 Task: Forward email   from  to Email0013 with a message Message0015
Action: Mouse moved to (573, 61)
Screenshot: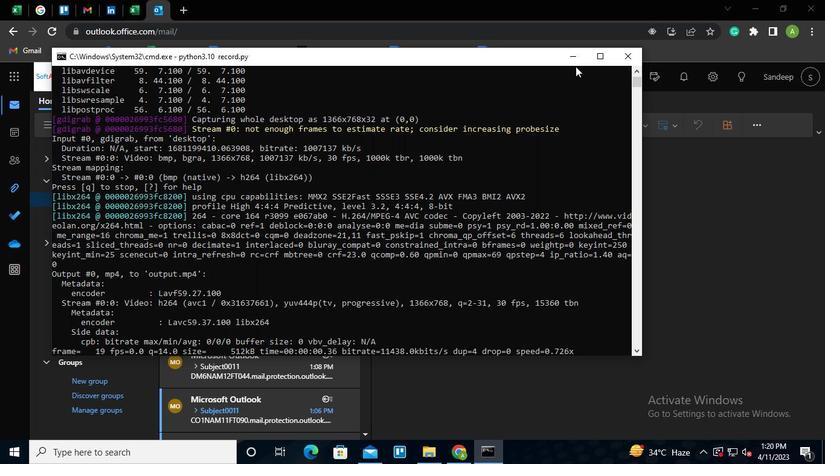 
Action: Mouse pressed left at (573, 61)
Screenshot: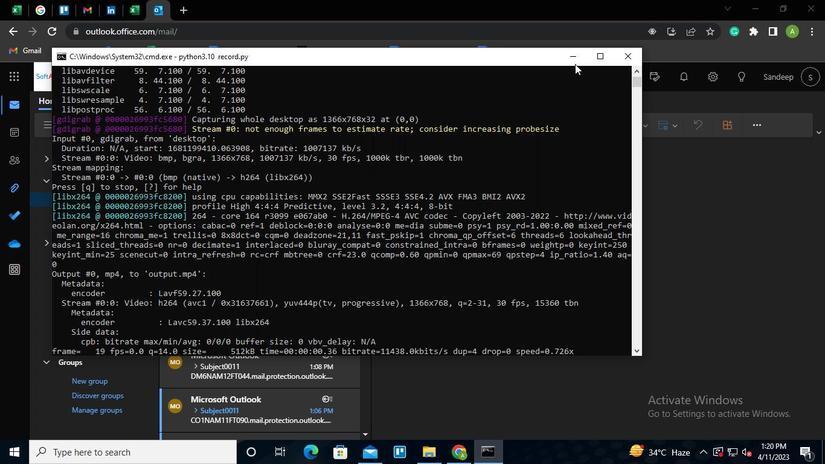 
Action: Mouse moved to (230, 373)
Screenshot: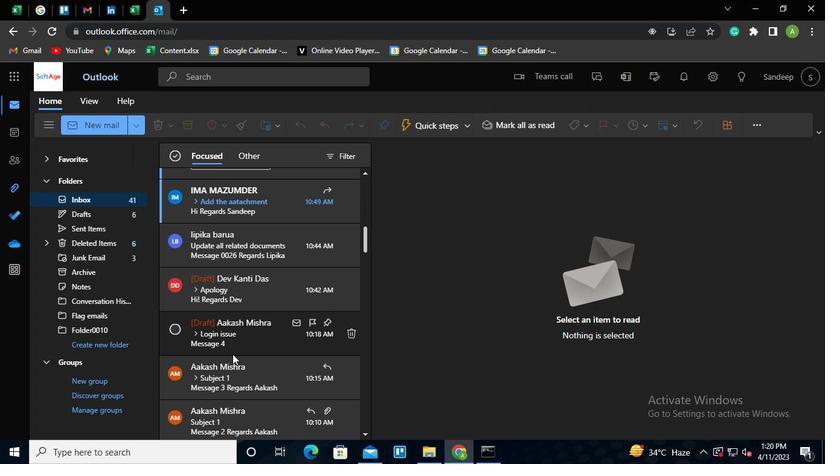 
Action: Mouse pressed left at (230, 373)
Screenshot: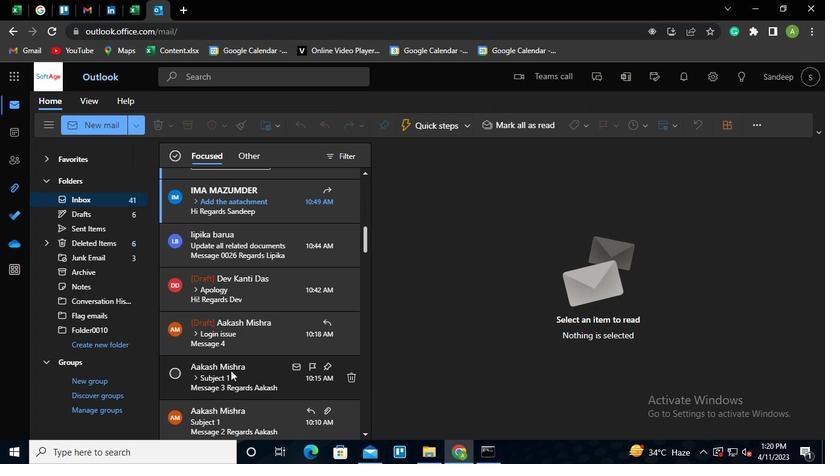 
Action: Mouse moved to (797, 186)
Screenshot: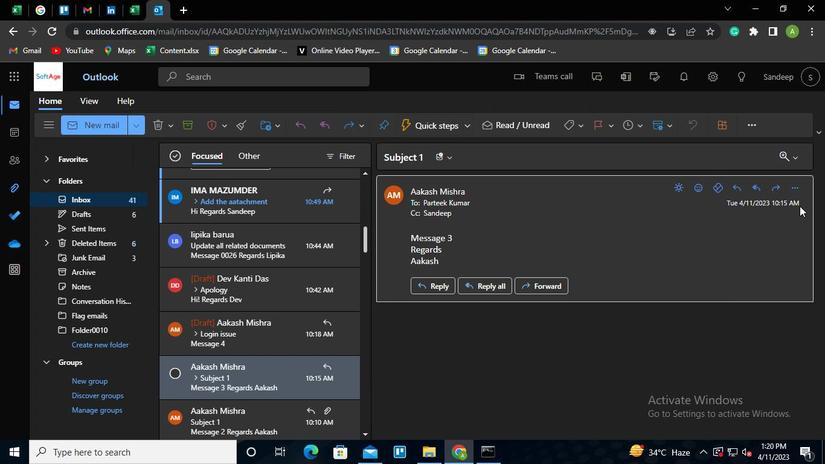 
Action: Mouse pressed left at (797, 186)
Screenshot: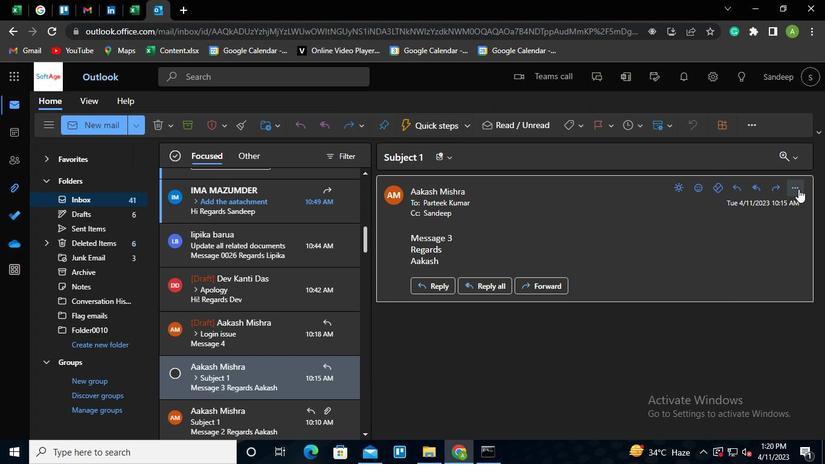 
Action: Mouse moved to (724, 112)
Screenshot: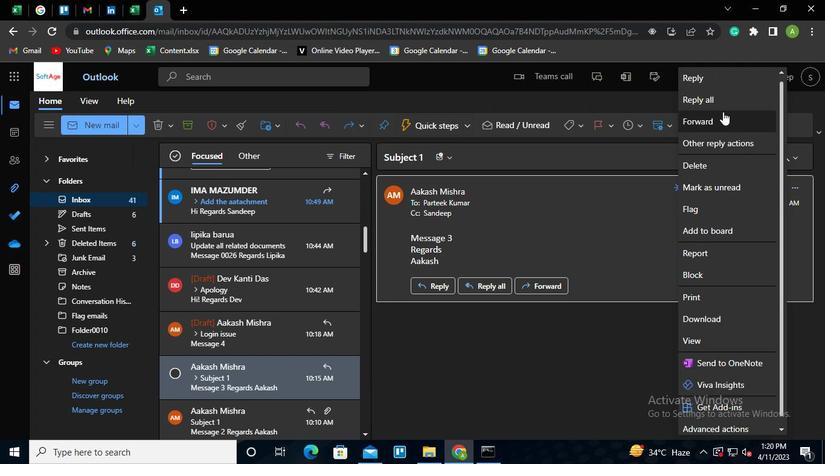 
Action: Mouse pressed left at (724, 112)
Screenshot: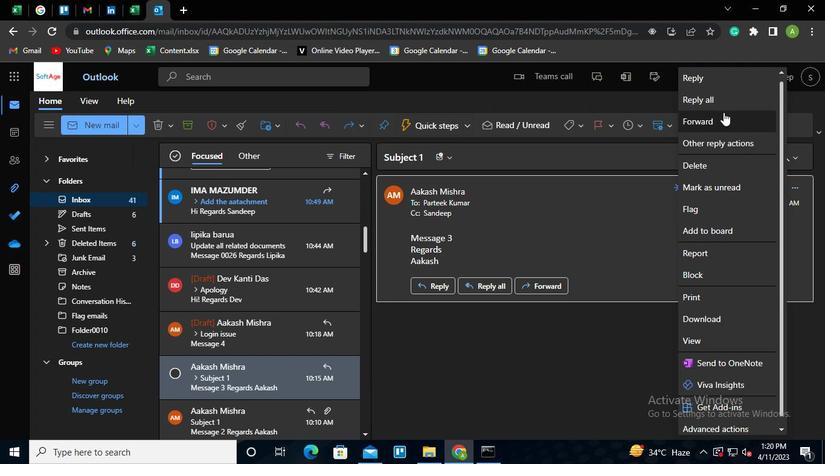 
Action: Mouse moved to (469, 184)
Screenshot: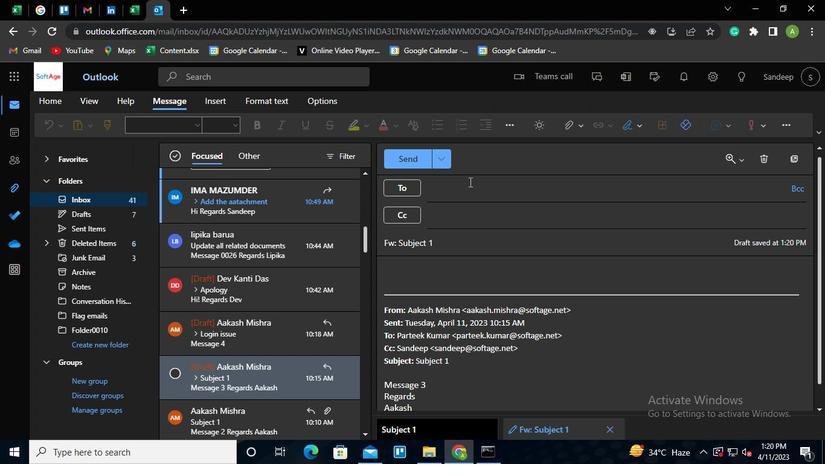 
Action: Mouse pressed left at (469, 184)
Screenshot: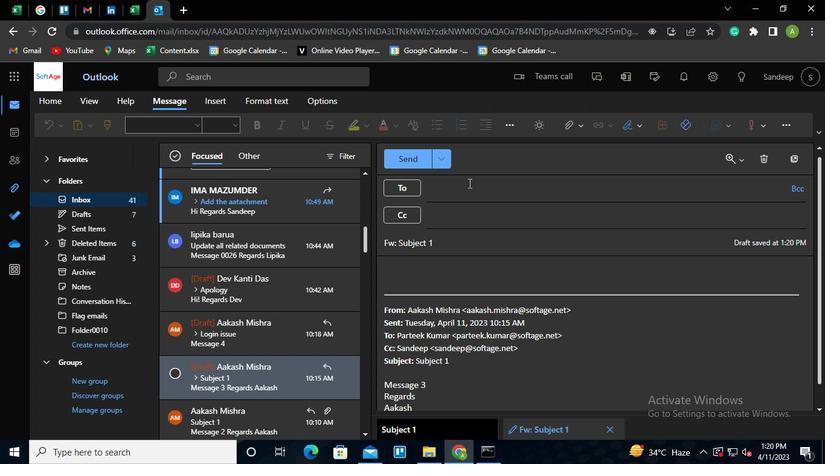 
Action: Keyboard Key.shift
Screenshot: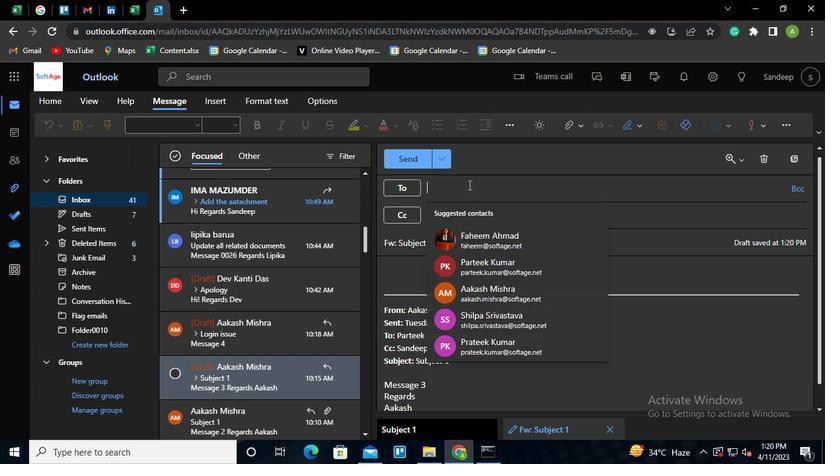 
Action: Keyboard E
Screenshot: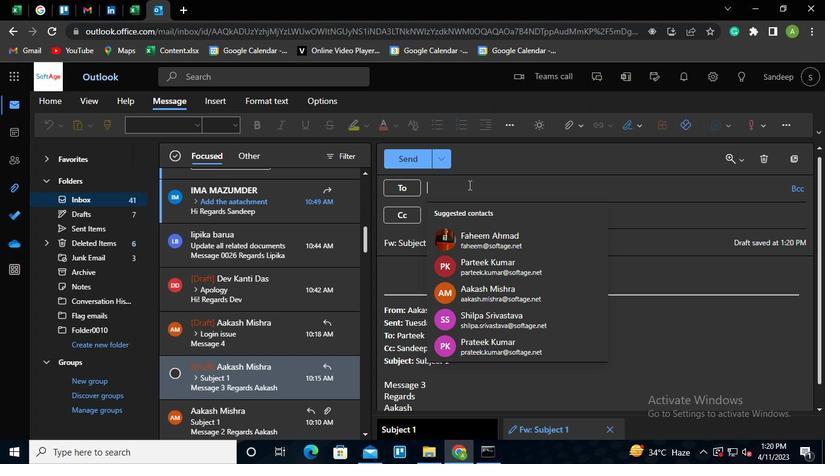 
Action: Keyboard m
Screenshot: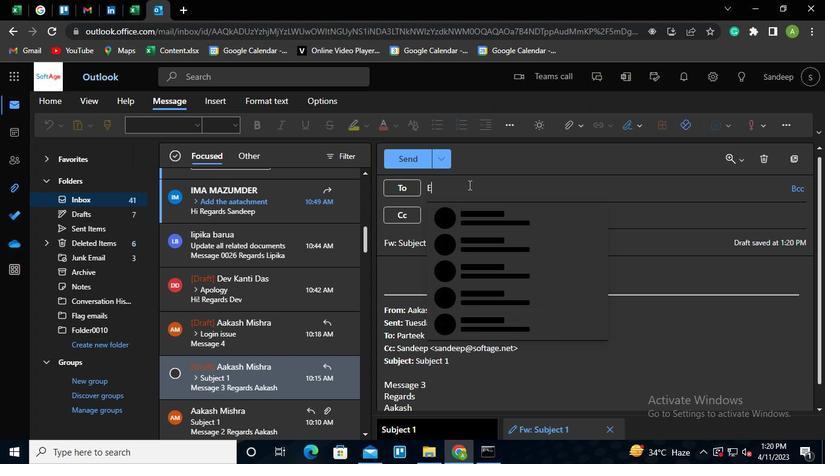 
Action: Keyboard a
Screenshot: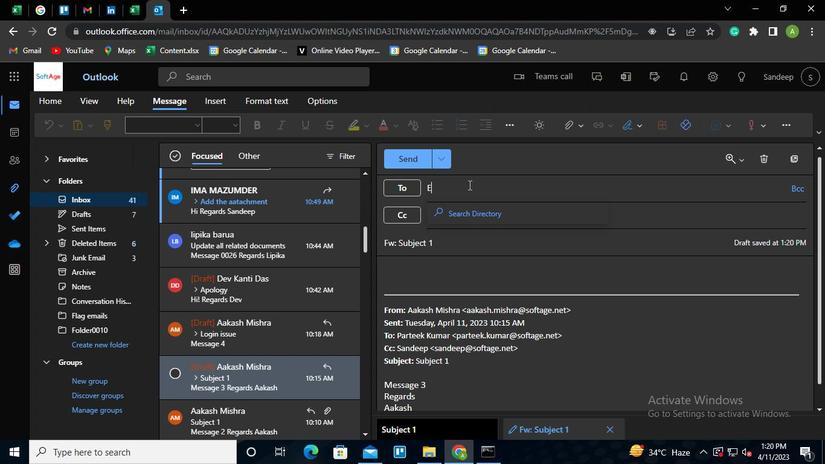 
Action: Keyboard i
Screenshot: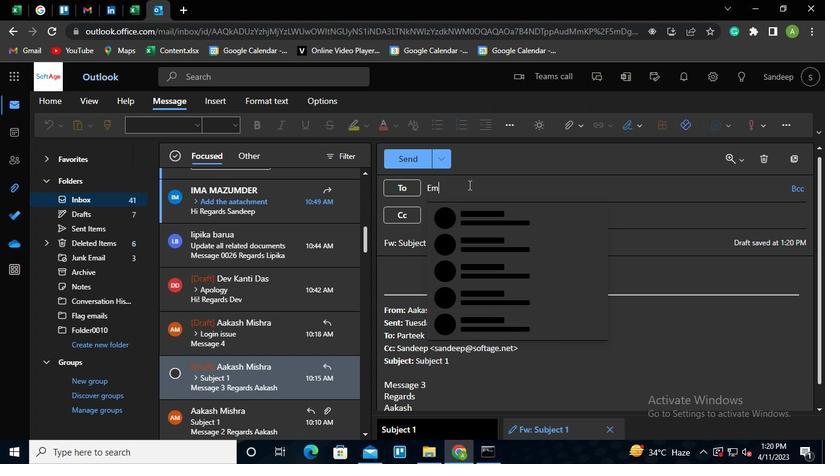 
Action: Keyboard l
Screenshot: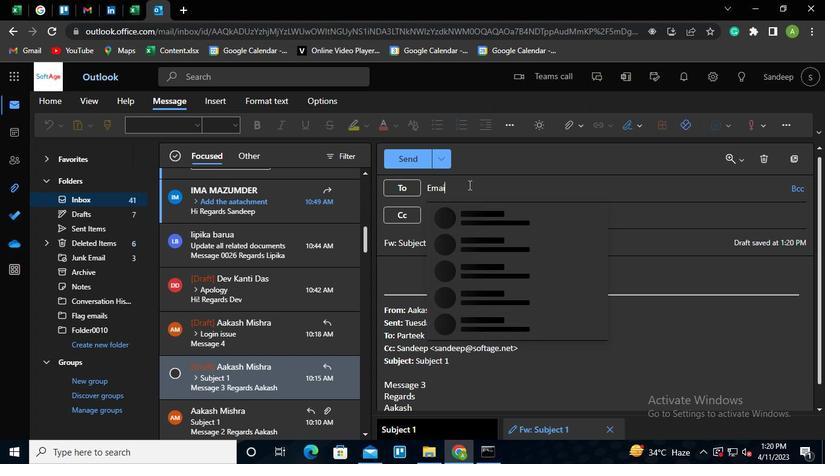
Action: Keyboard <96>
Screenshot: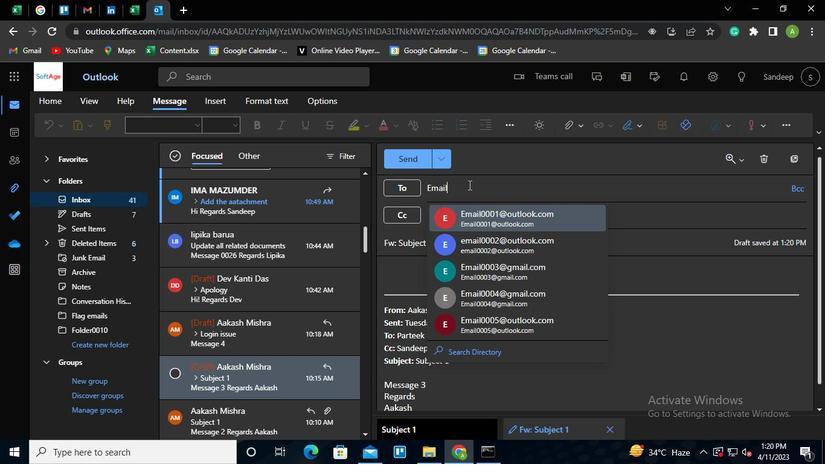 
Action: Keyboard <96>
Screenshot: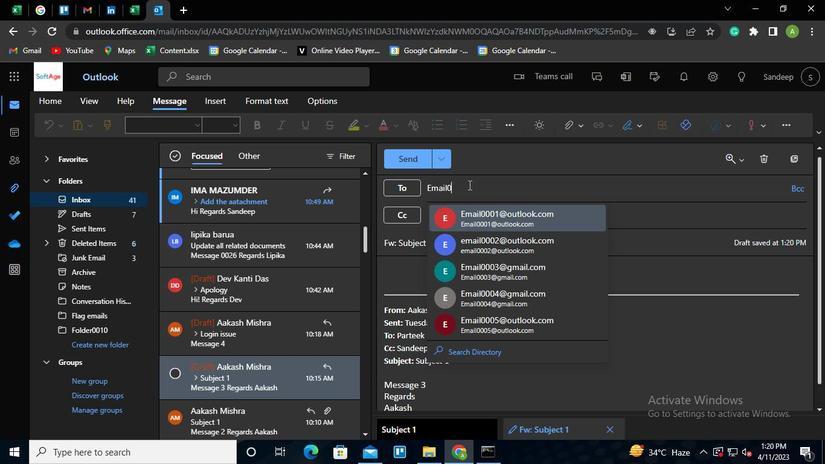 
Action: Keyboard <97>
Screenshot: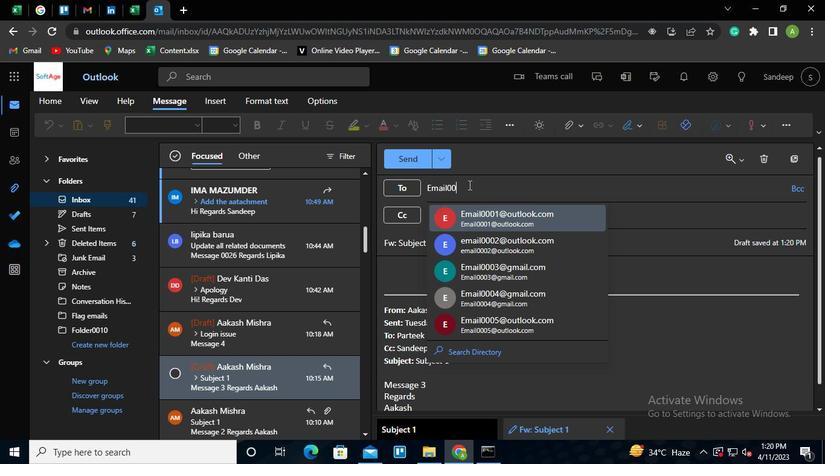 
Action: Keyboard <99>
Screenshot: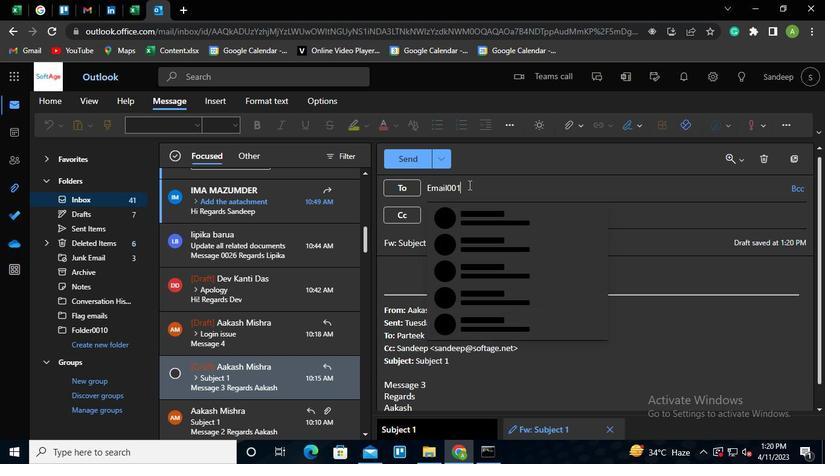 
Action: Keyboard Key.shift
Screenshot: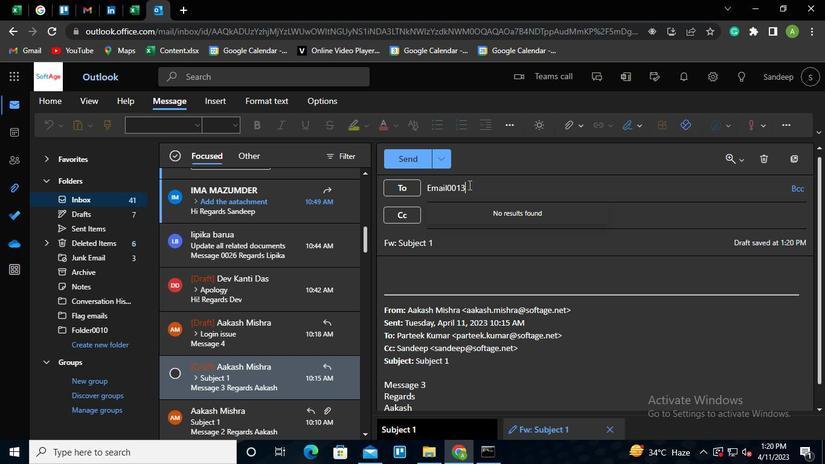 
Action: Keyboard Key.shift
Screenshot: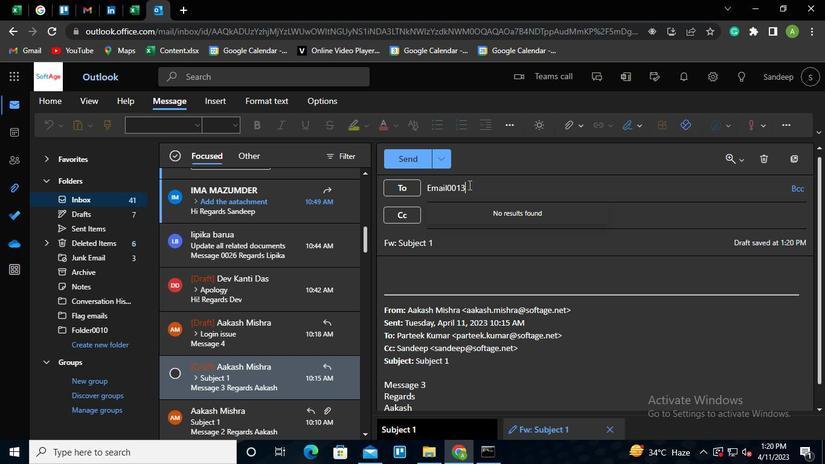 
Action: Keyboard Key.shift
Screenshot: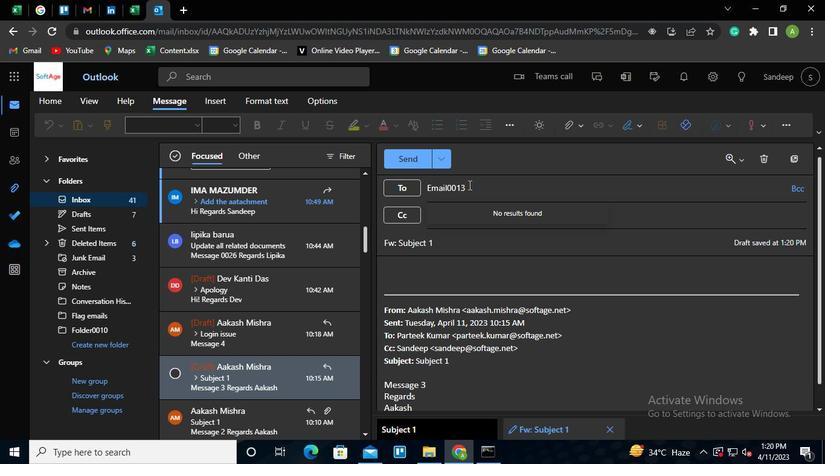 
Action: Keyboard Key.shift
Screenshot: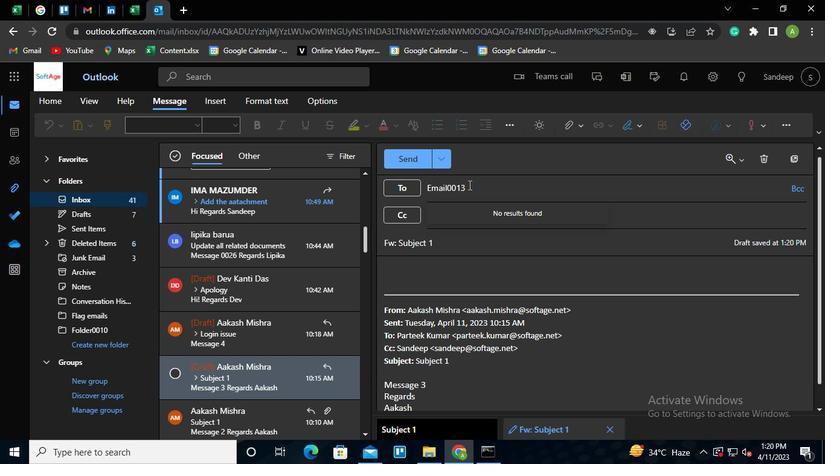 
Action: Keyboard Key.shift
Screenshot: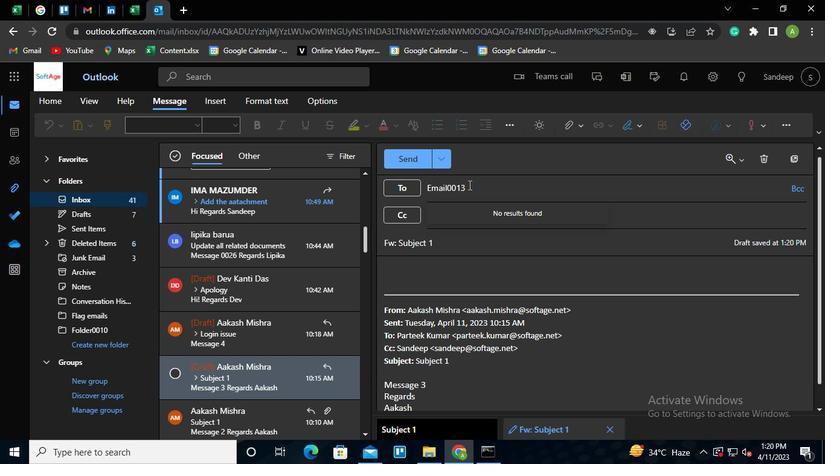 
Action: Keyboard Key.shift
Screenshot: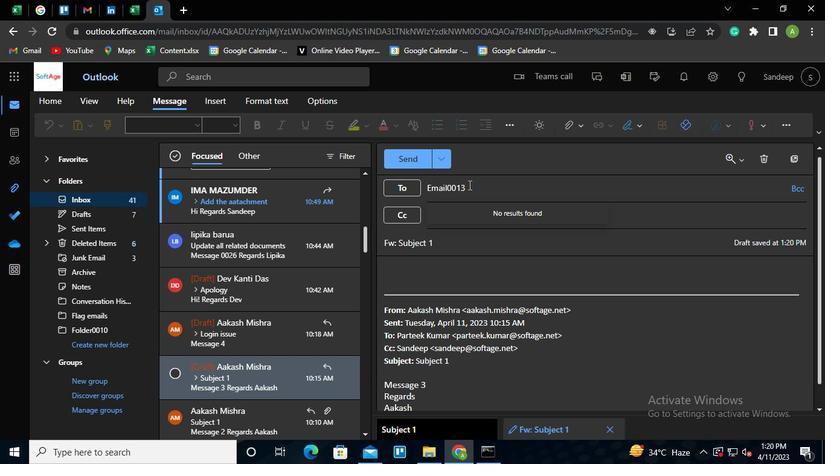 
Action: Keyboard Key.shift
Screenshot: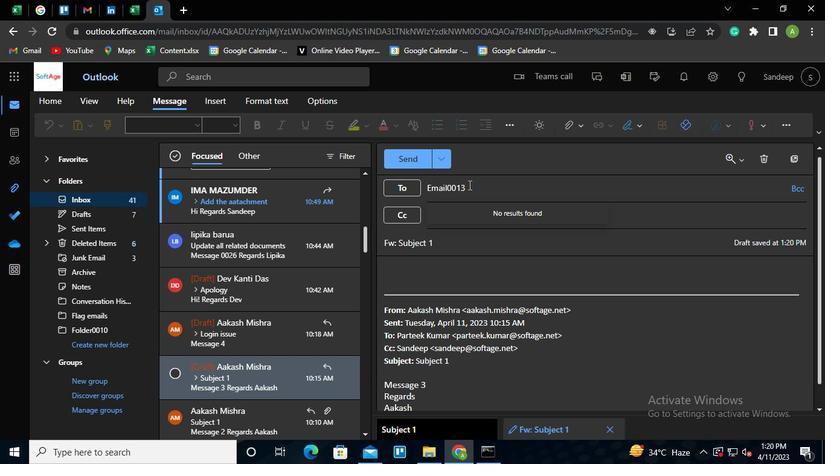 
Action: Keyboard Key.shift
Screenshot: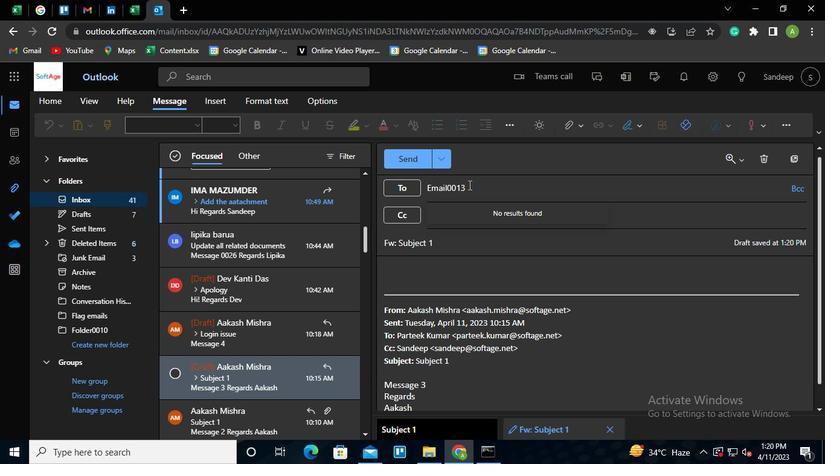 
Action: Keyboard Key.shift
Screenshot: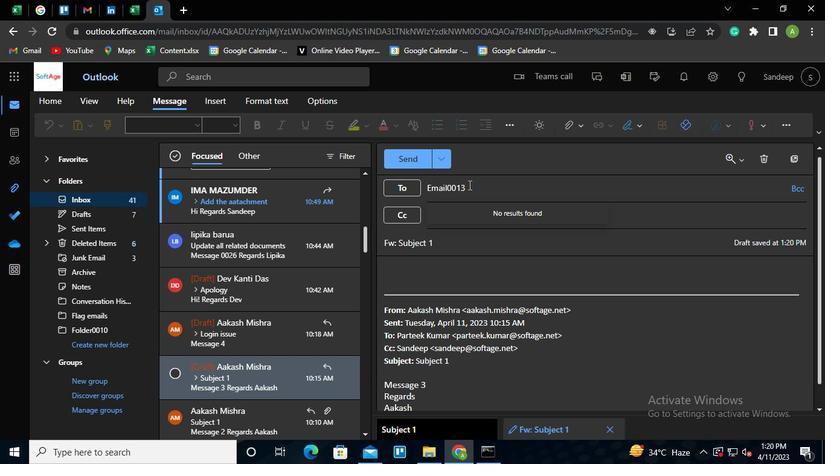 
Action: Keyboard Key.shift
Screenshot: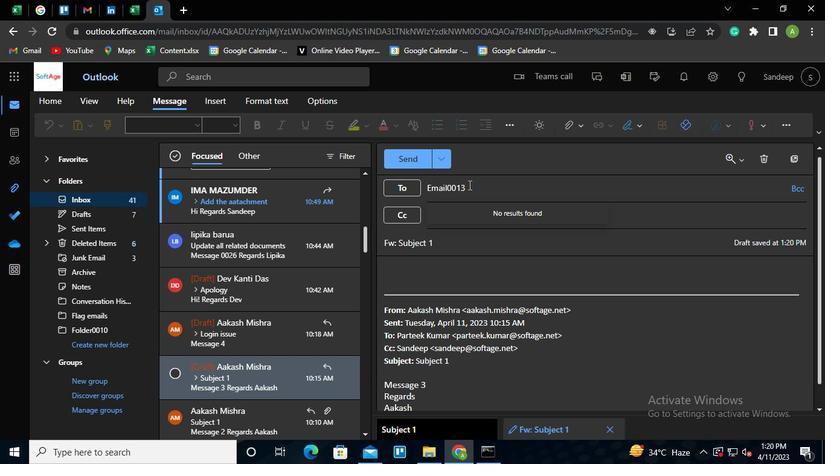
Action: Keyboard Key.shift
Screenshot: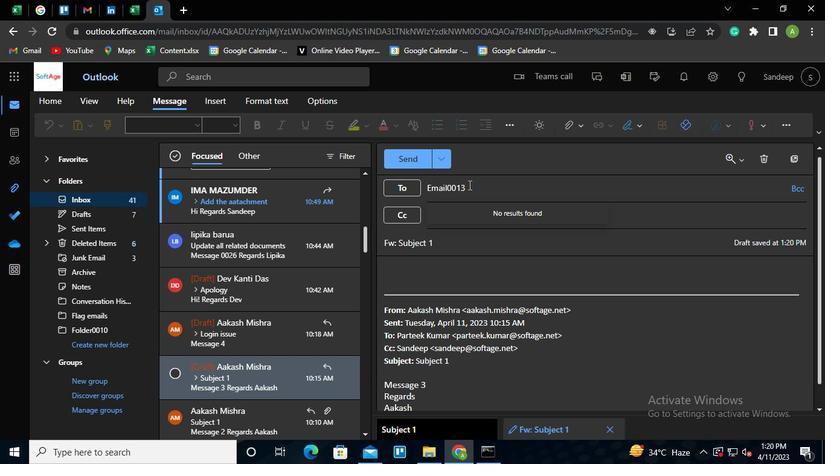 
Action: Keyboard Key.shift
Screenshot: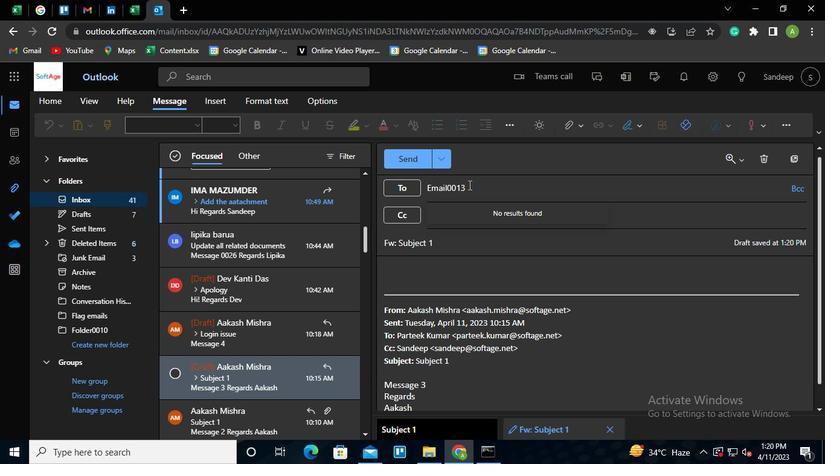 
Action: Keyboard Key.shift
Screenshot: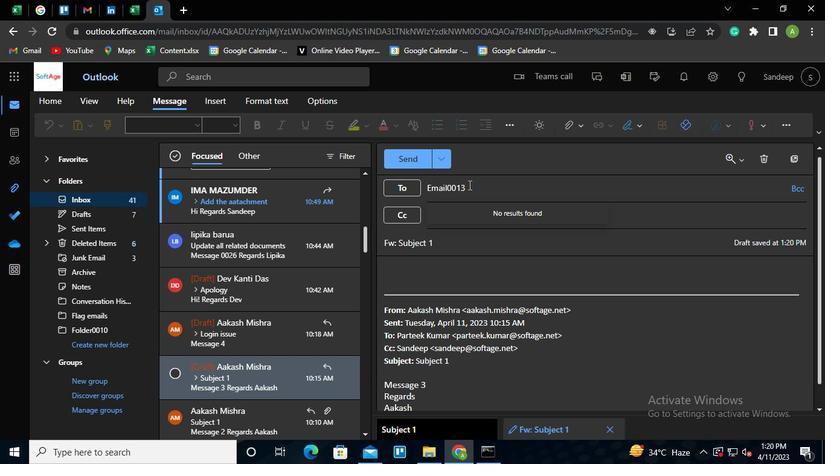 
Action: Keyboard Key.shift
Screenshot: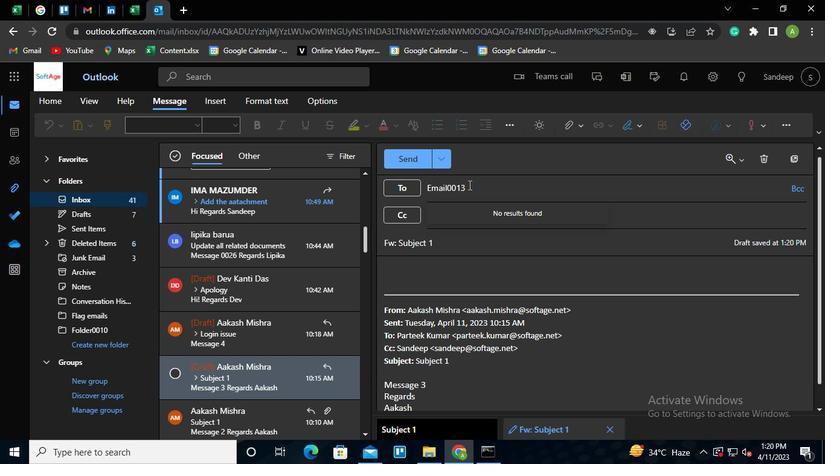 
Action: Keyboard @
Screenshot: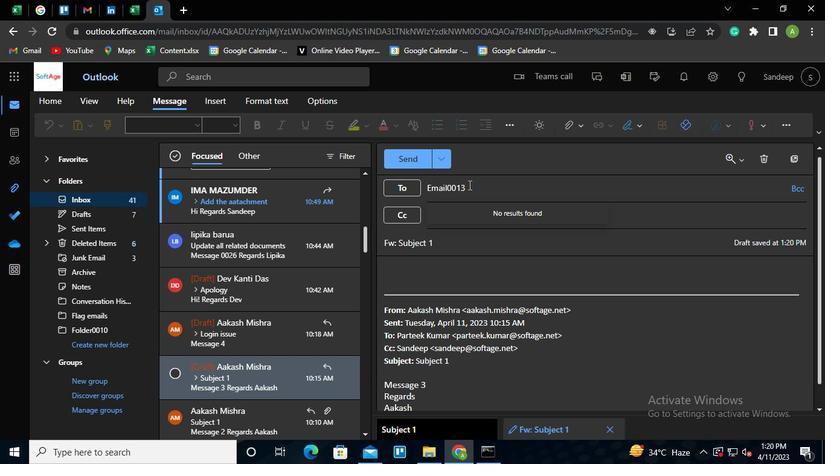 
Action: Keyboard o
Screenshot: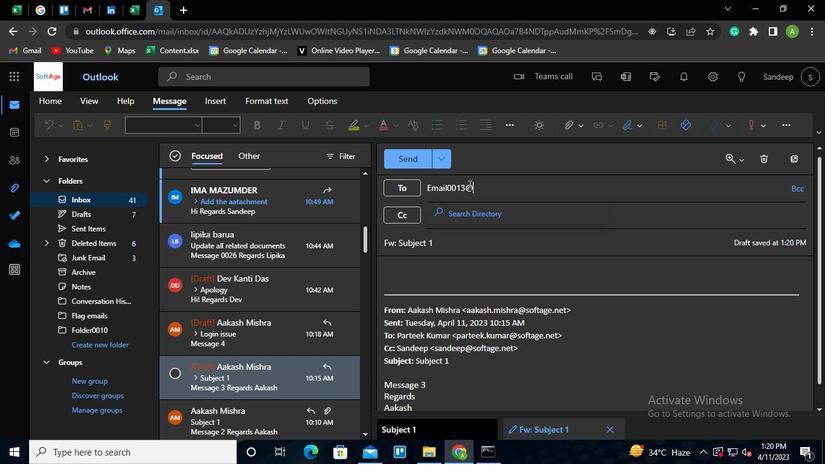 
Action: Keyboard u
Screenshot: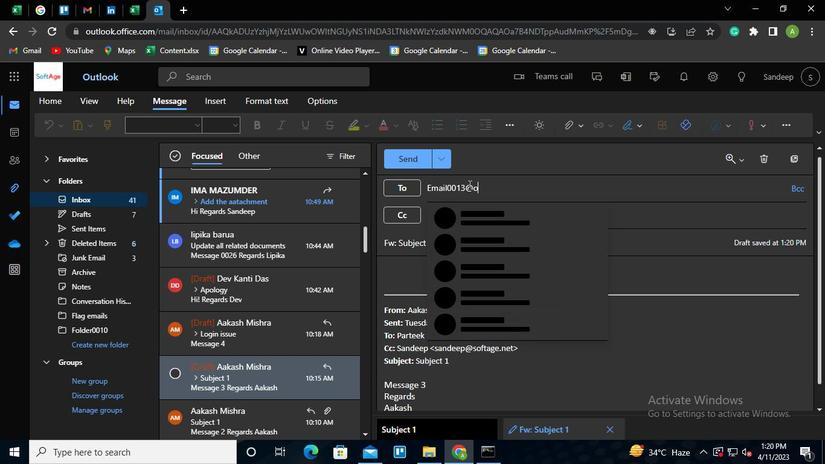 
Action: Keyboard t
Screenshot: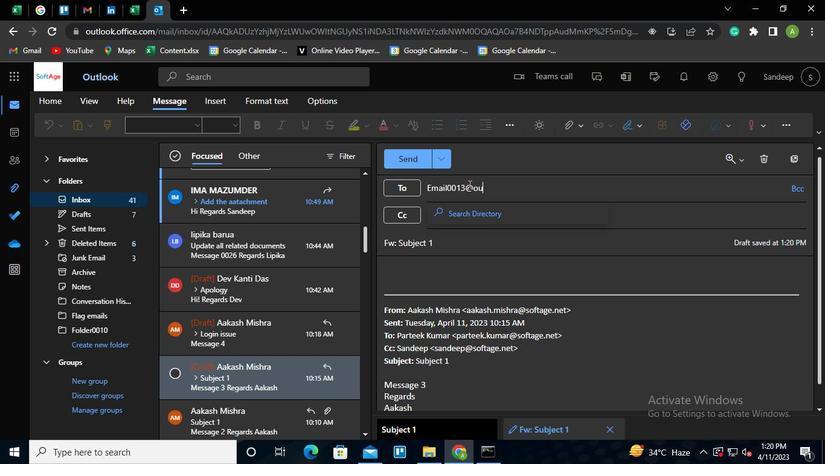 
Action: Keyboard l
Screenshot: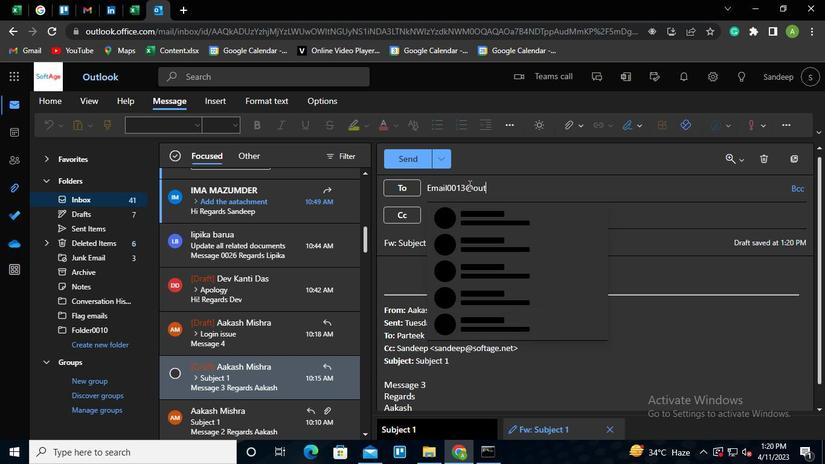 
Action: Keyboard o
Screenshot: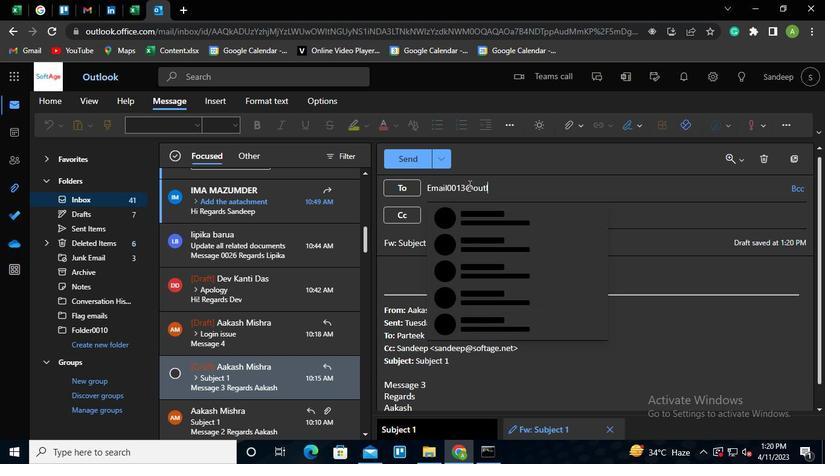 
Action: Keyboard o
Screenshot: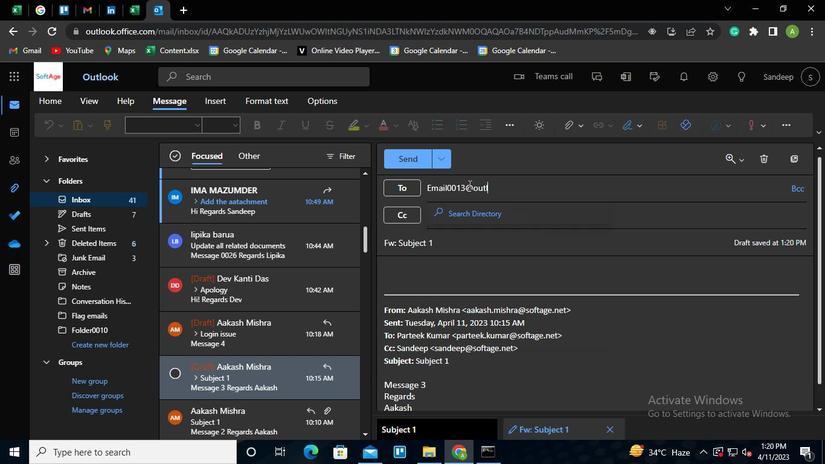 
Action: Keyboard k
Screenshot: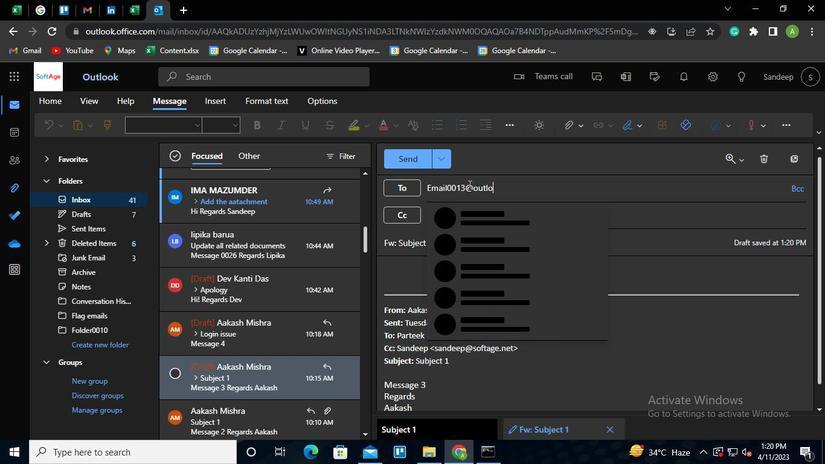 
Action: Keyboard <110>
Screenshot: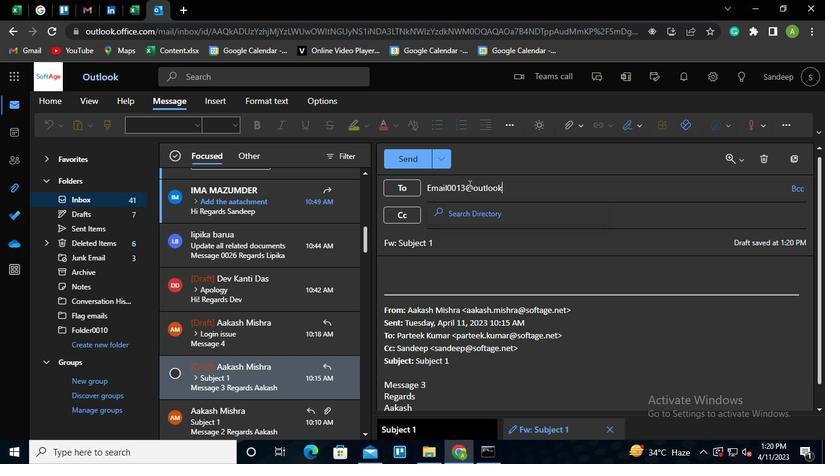 
Action: Keyboard c
Screenshot: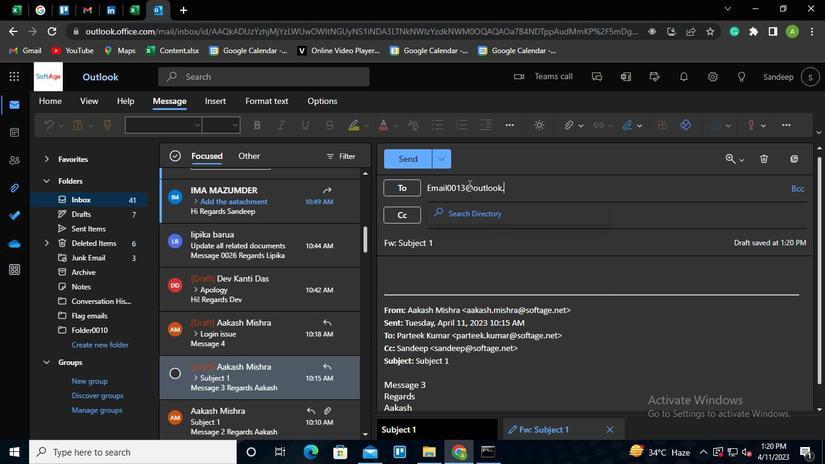 
Action: Keyboard o
Screenshot: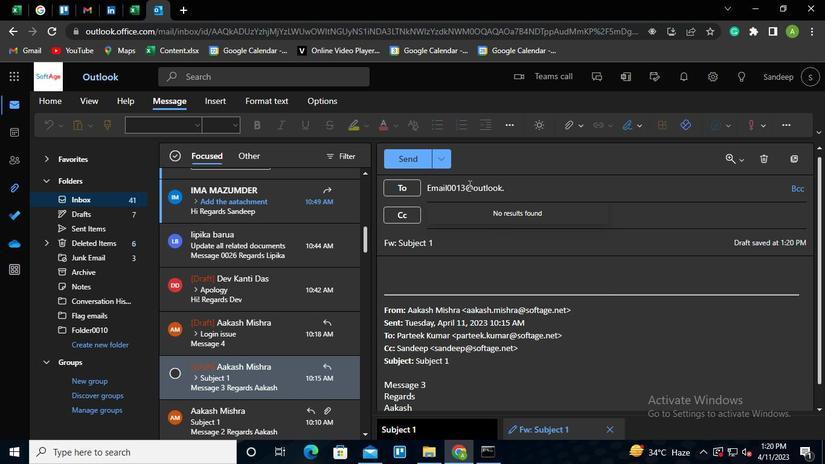 
Action: Keyboard m
Screenshot: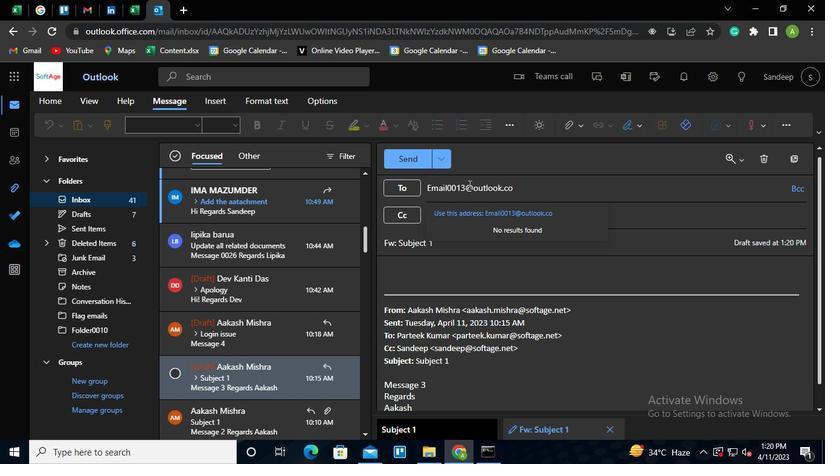 
Action: Keyboard Key.enter
Screenshot: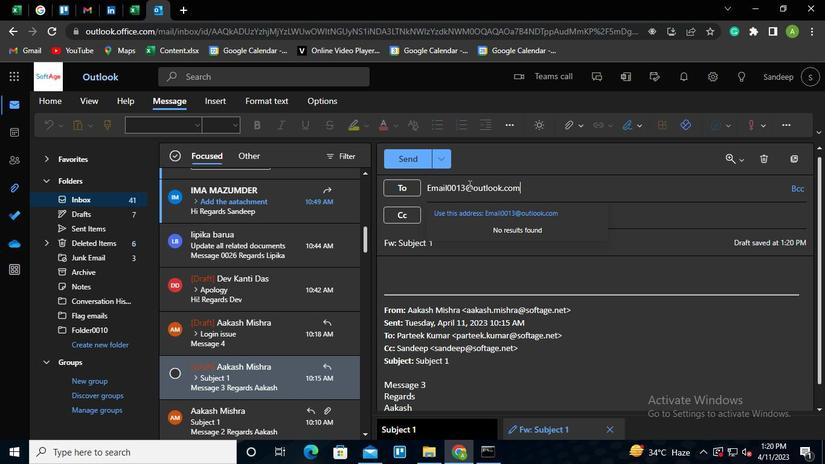 
Action: Mouse moved to (447, 242)
Screenshot: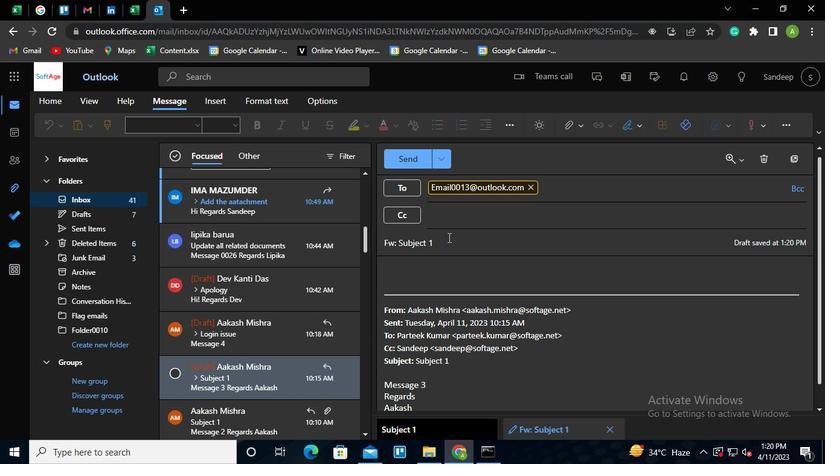 
Action: Mouse pressed left at (447, 242)
Screenshot: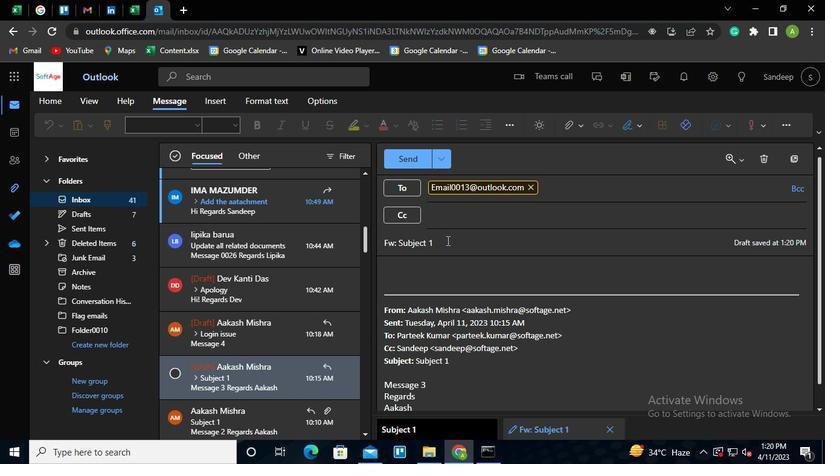 
Action: Mouse moved to (438, 267)
Screenshot: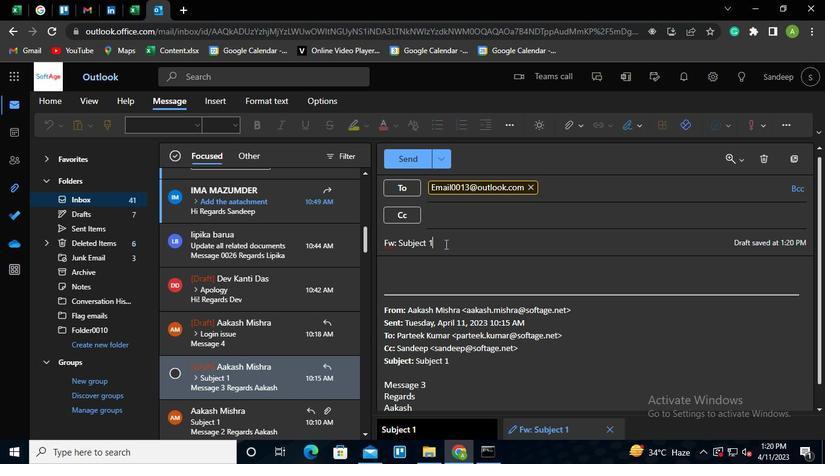 
Action: Mouse pressed left at (438, 267)
Screenshot: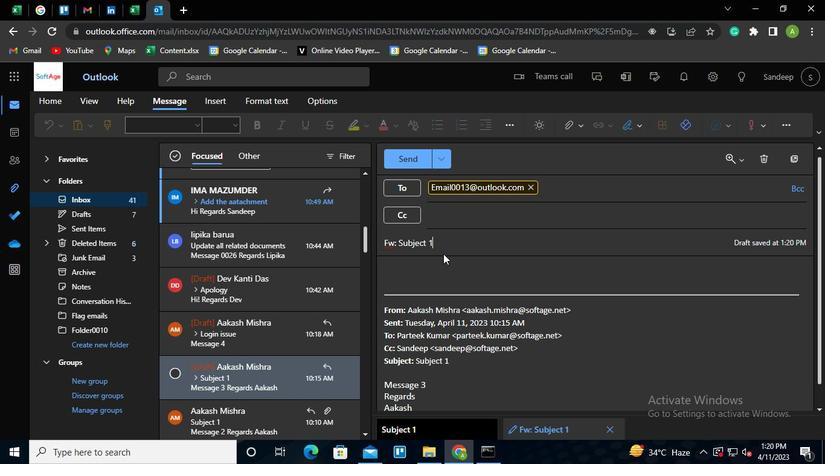 
Action: Mouse moved to (438, 268)
Screenshot: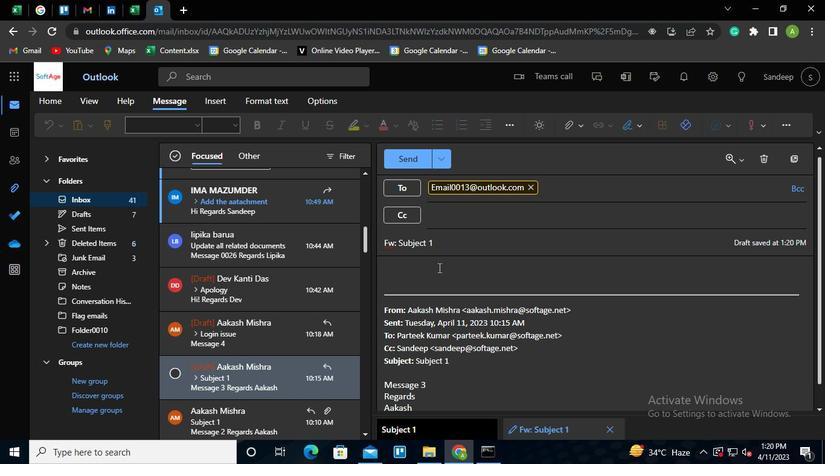 
Action: Keyboard Key.shift
Screenshot: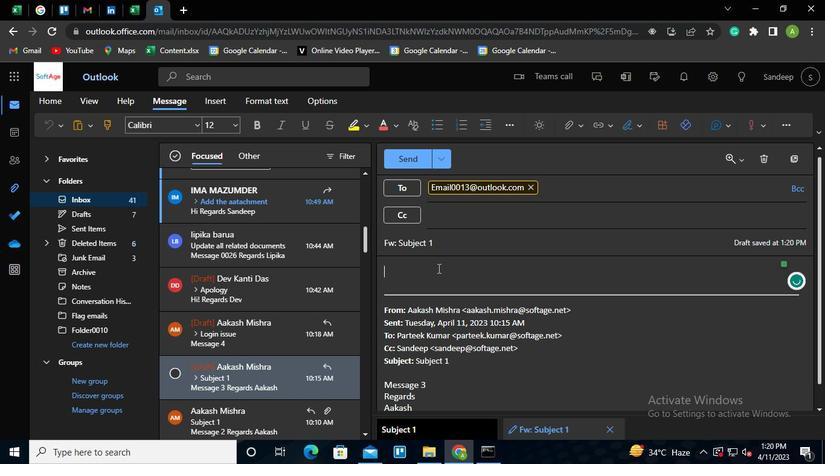 
Action: Keyboard M
Screenshot: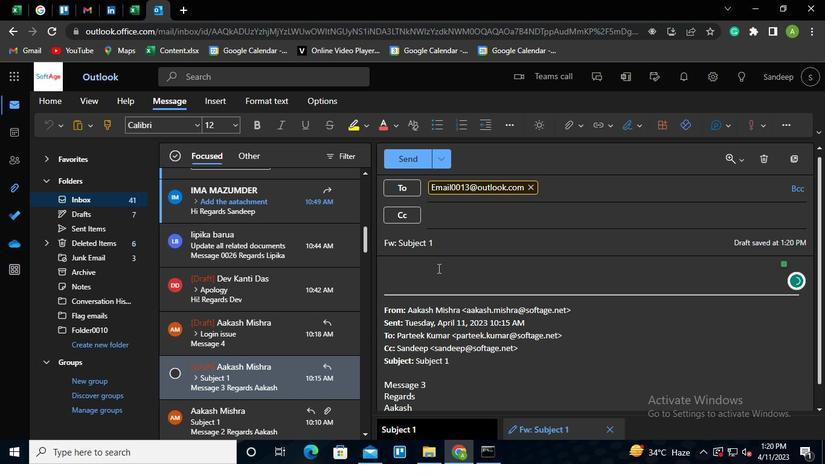 
Action: Keyboard e
Screenshot: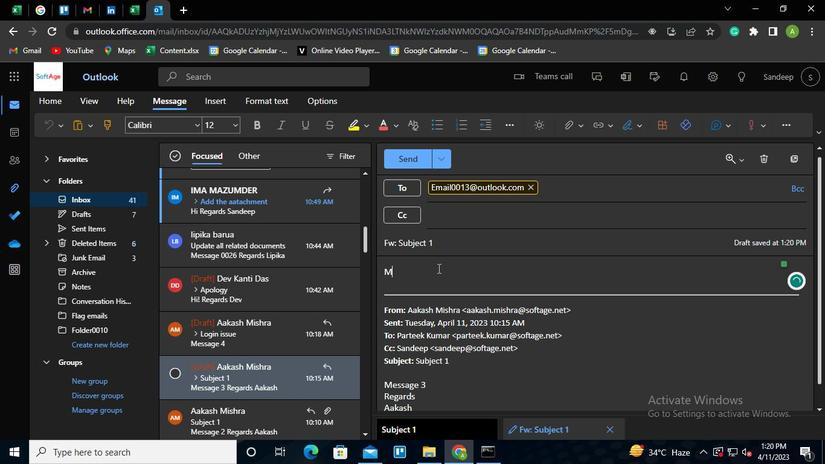 
Action: Keyboard s
Screenshot: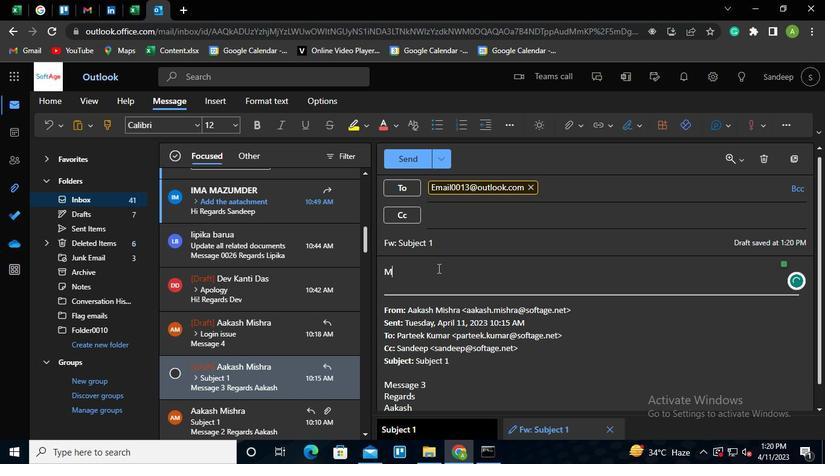 
Action: Keyboard s
Screenshot: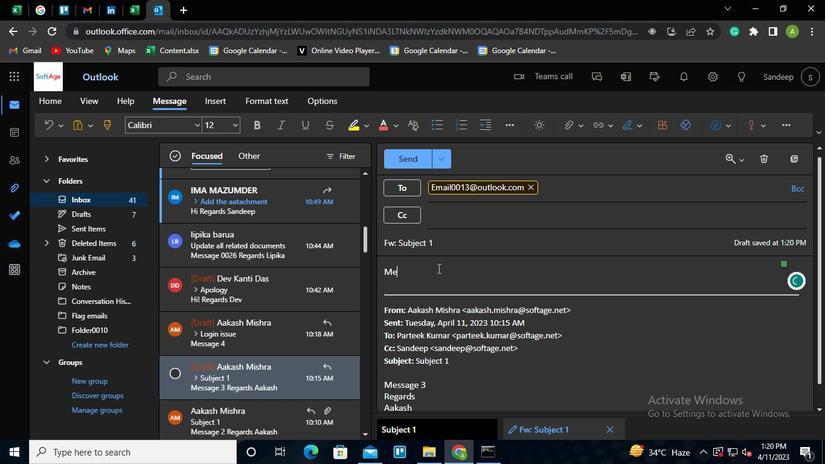 
Action: Keyboard a
Screenshot: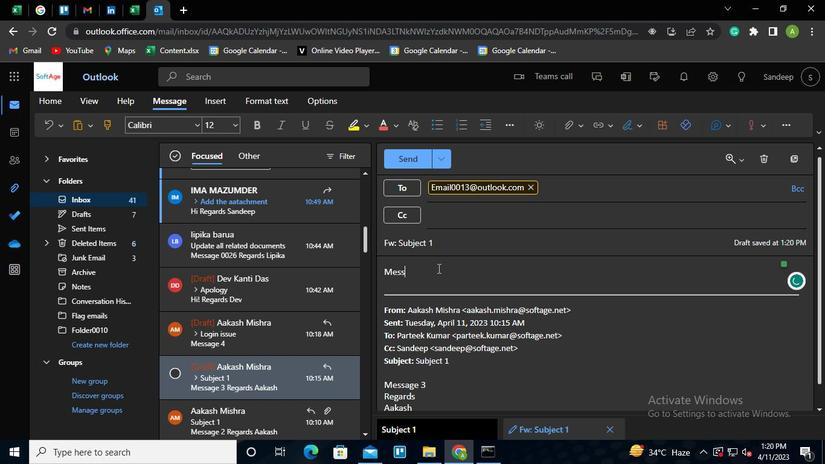
Action: Keyboard g
Screenshot: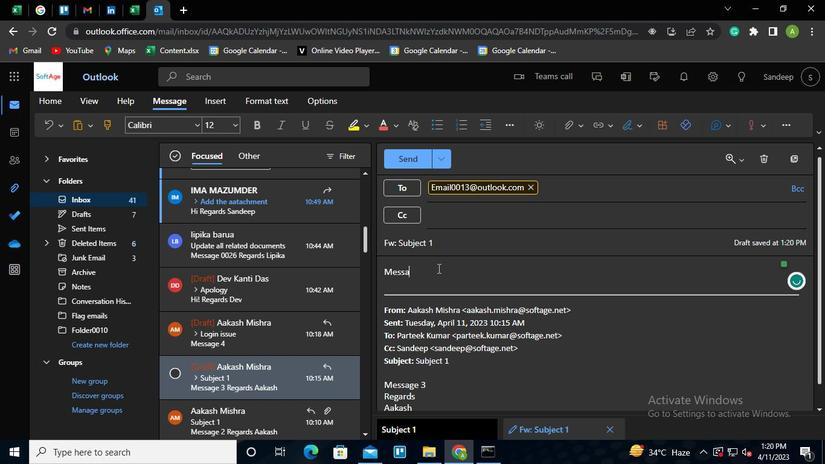 
Action: Keyboard e
Screenshot: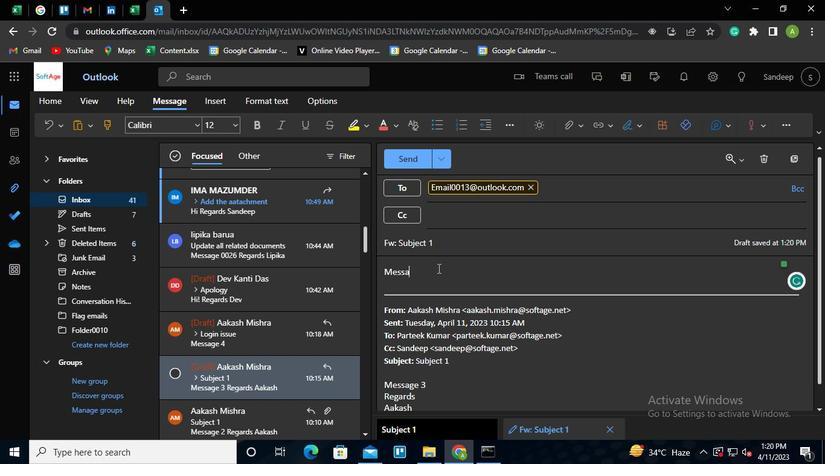 
Action: Mouse moved to (452, 278)
Screenshot: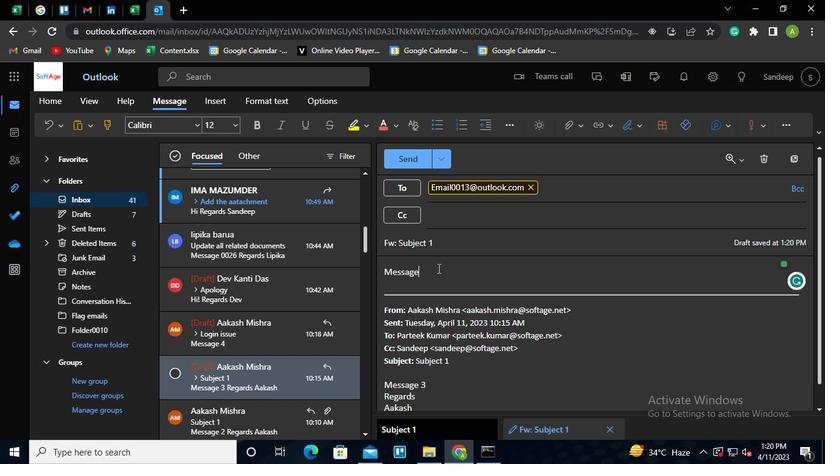 
Action: Keyboard <96>
Screenshot: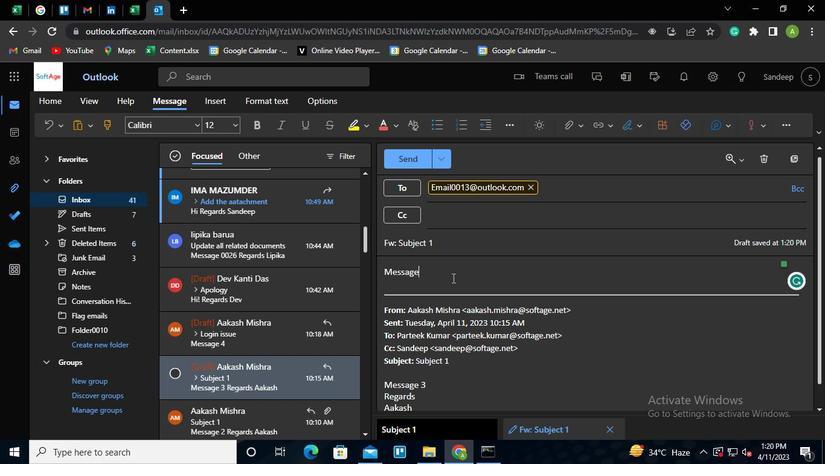 
Action: Keyboard <96>
Screenshot: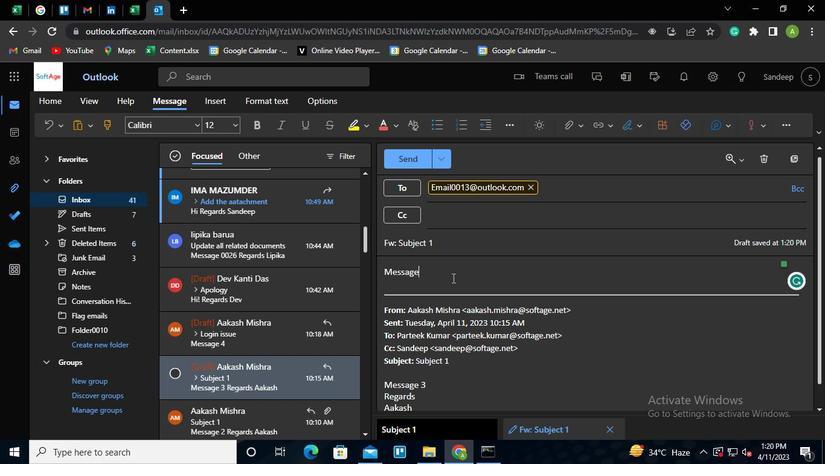 
Action: Keyboard <97>
Screenshot: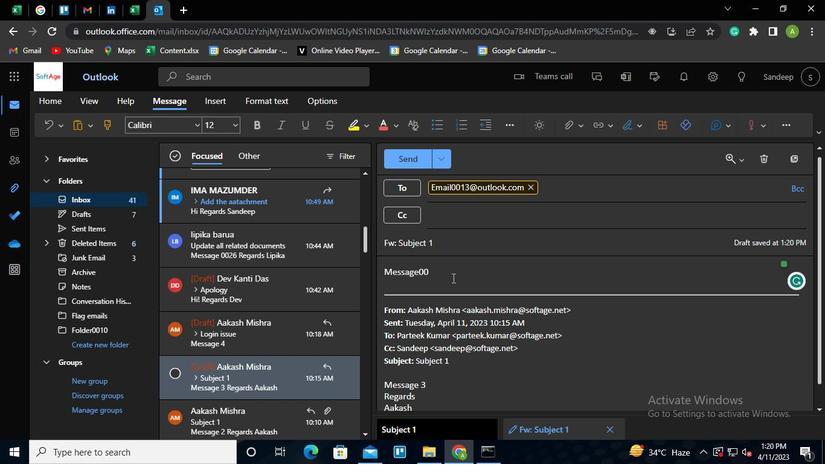 
Action: Keyboard <101>
Screenshot: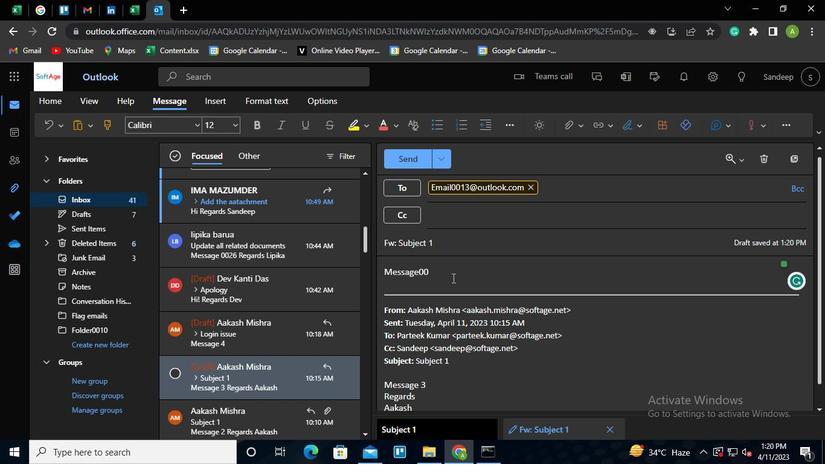 
Action: Mouse moved to (412, 153)
Screenshot: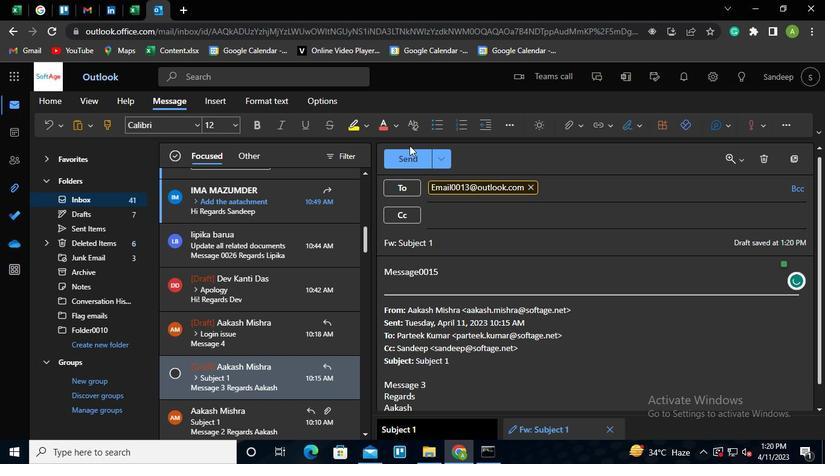 
Action: Mouse pressed left at (412, 153)
Screenshot: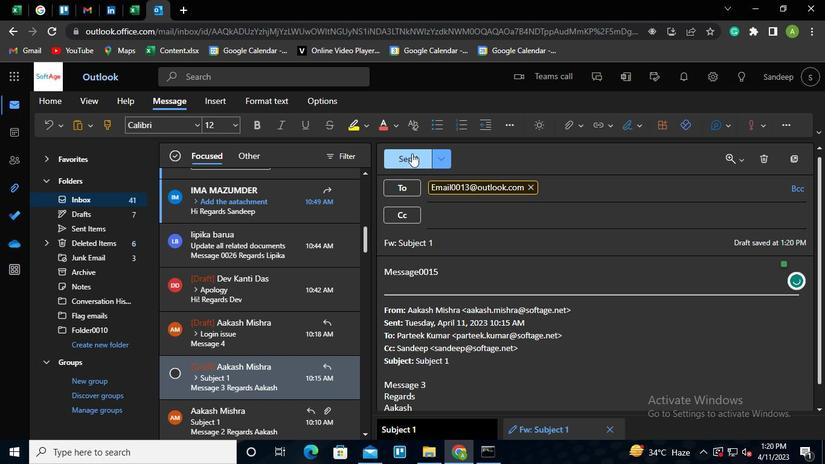 
Action: Mouse moved to (489, 458)
Screenshot: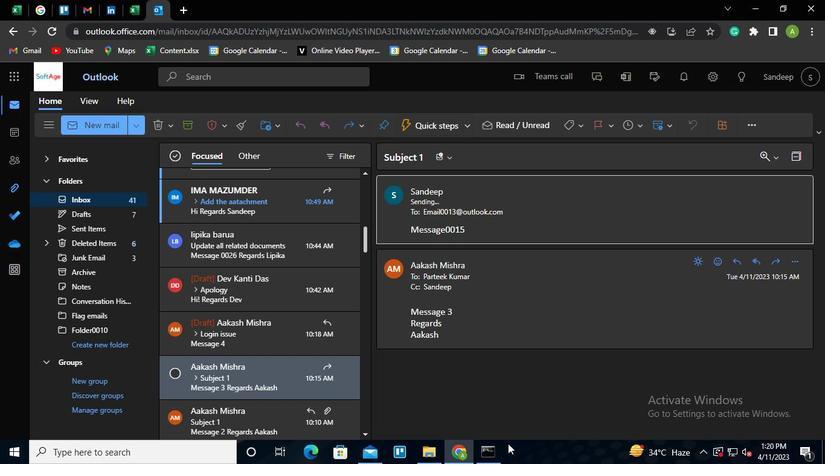 
Action: Mouse pressed left at (489, 458)
Screenshot: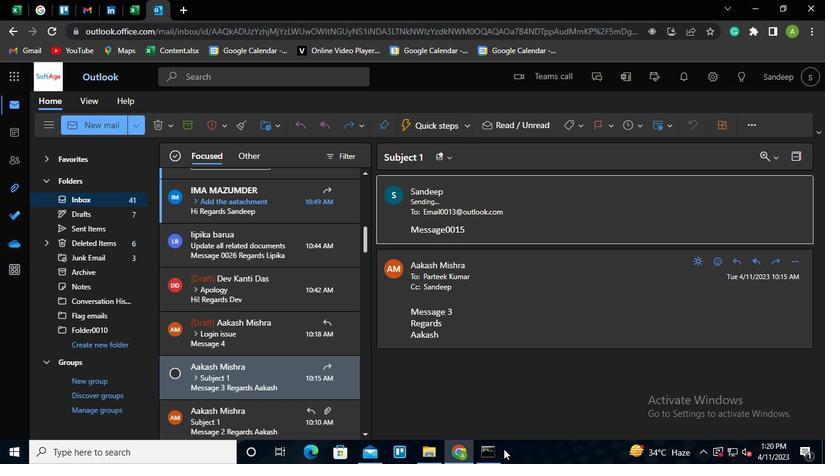 
Action: Mouse moved to (626, 51)
Screenshot: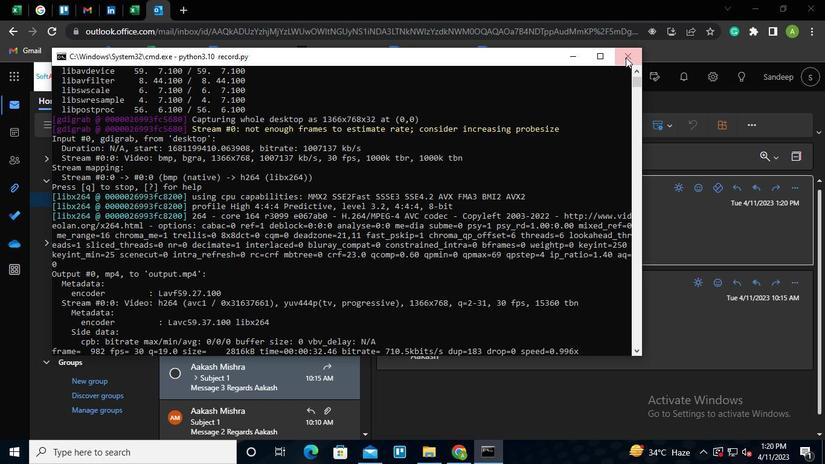 
Action: Mouse pressed left at (626, 51)
Screenshot: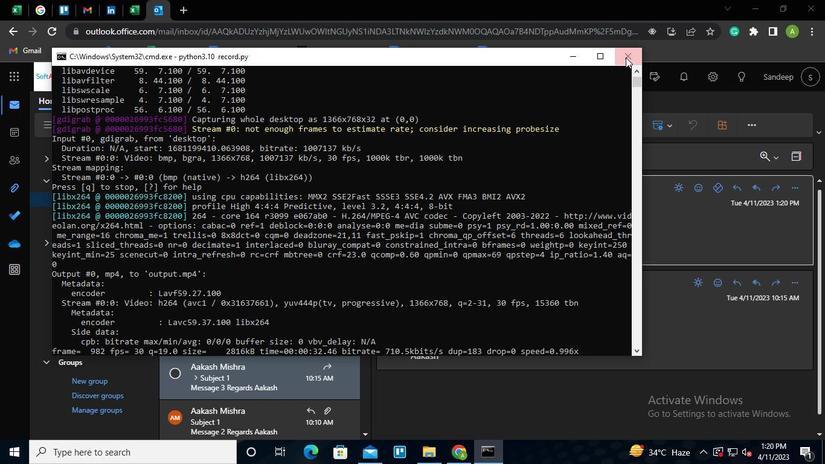 
